Task: Change the Stride Length to 40.
Action: Mouse moved to (113, 15)
Screenshot: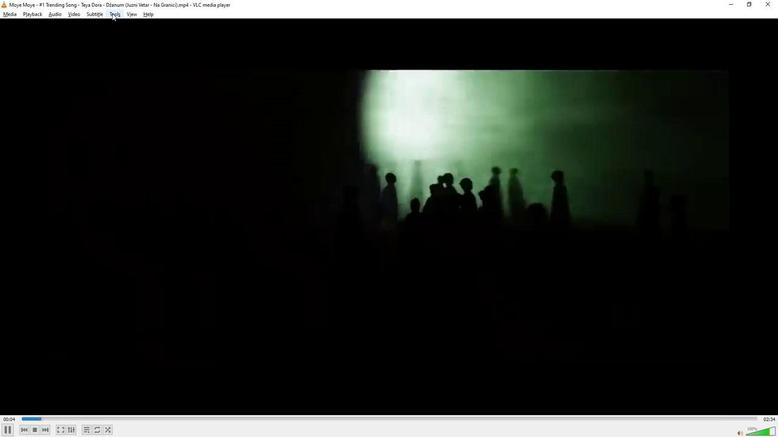 
Action: Mouse pressed left at (113, 15)
Screenshot: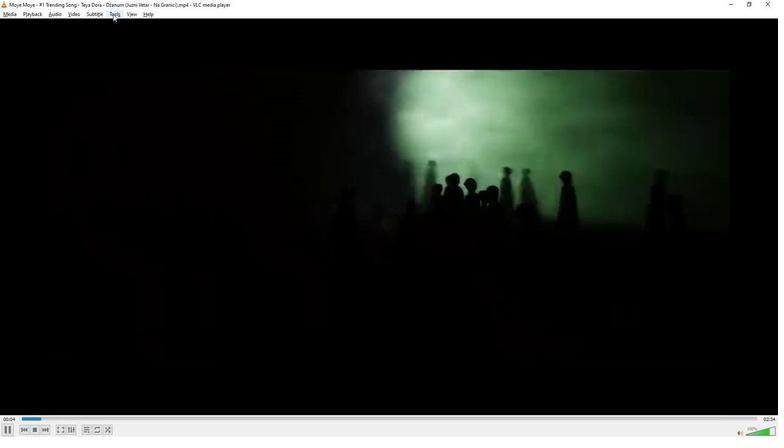 
Action: Mouse moved to (132, 109)
Screenshot: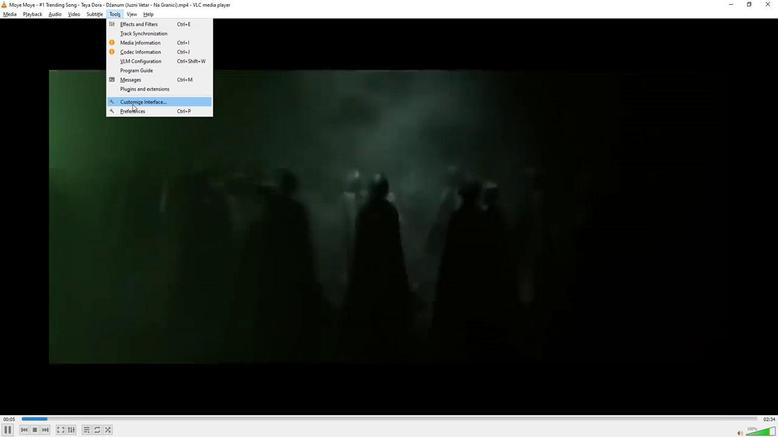
Action: Mouse pressed left at (132, 109)
Screenshot: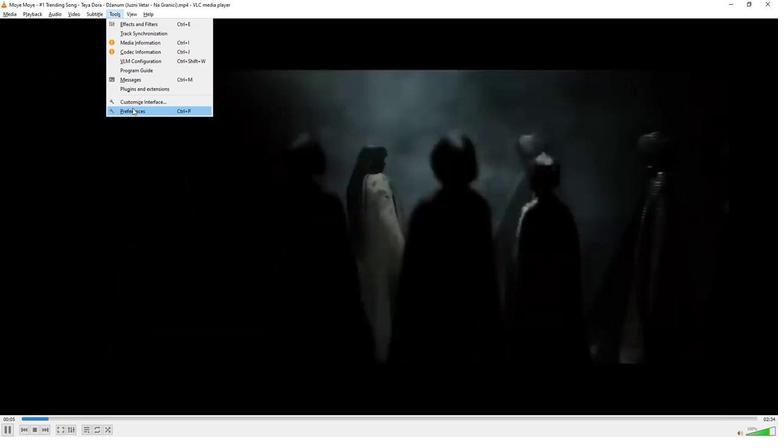 
Action: Mouse moved to (228, 330)
Screenshot: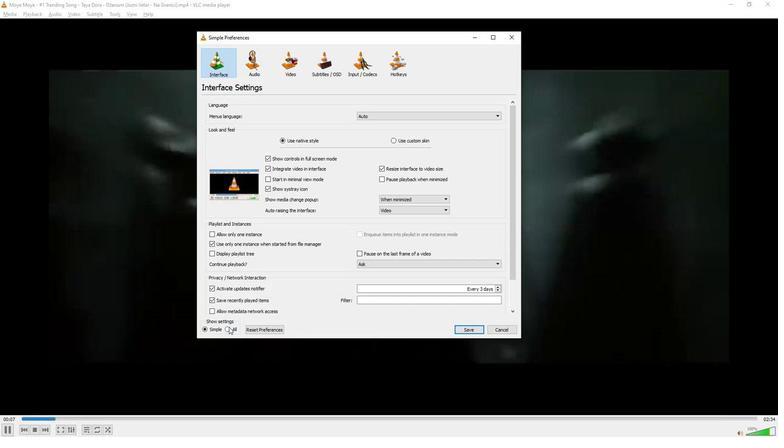 
Action: Mouse pressed left at (228, 330)
Screenshot: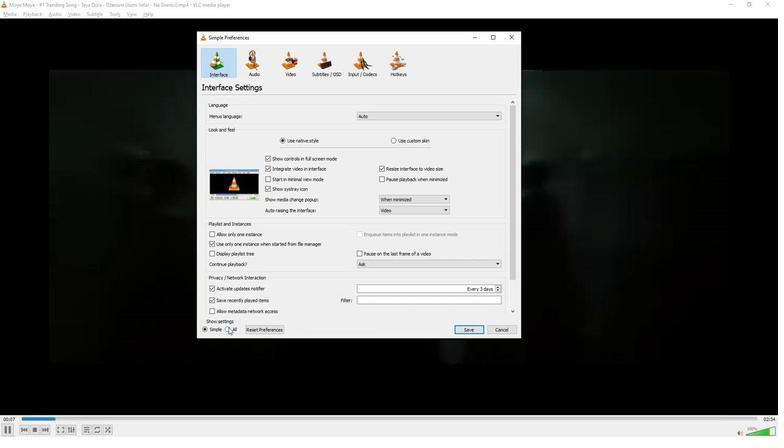 
Action: Mouse moved to (217, 149)
Screenshot: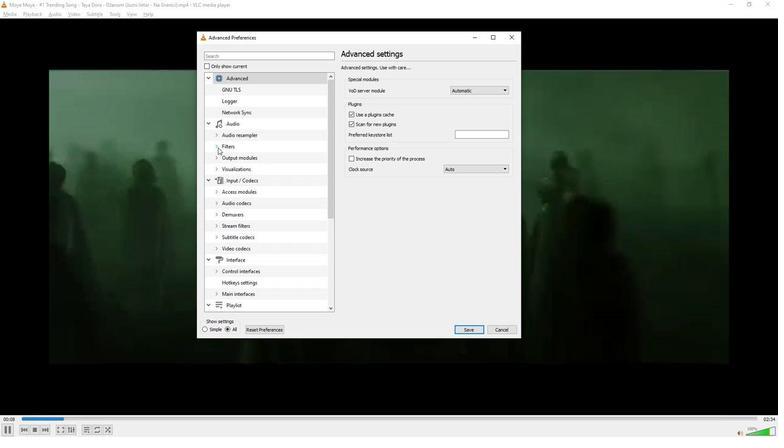 
Action: Mouse pressed left at (217, 149)
Screenshot: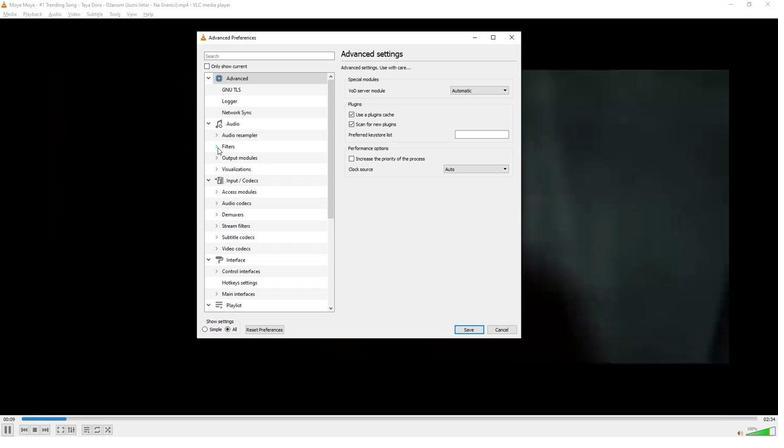 
Action: Mouse moved to (228, 158)
Screenshot: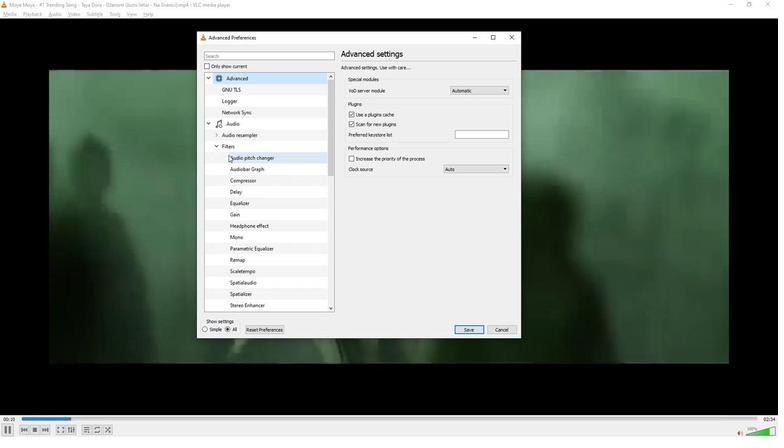 
Action: Mouse pressed left at (228, 158)
Screenshot: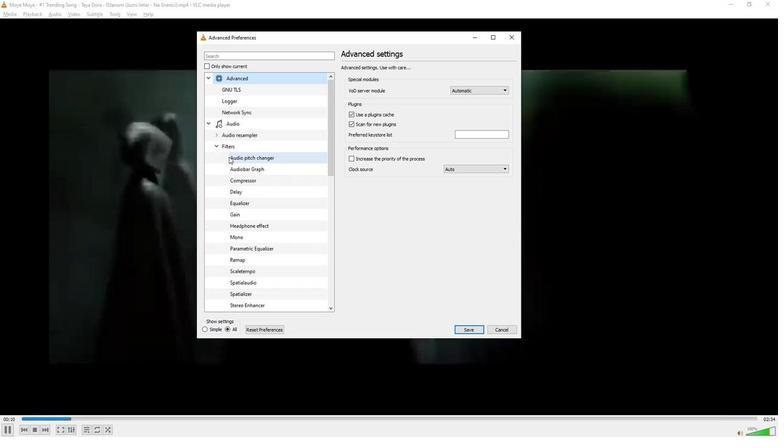 
Action: Mouse moved to (509, 79)
Screenshot: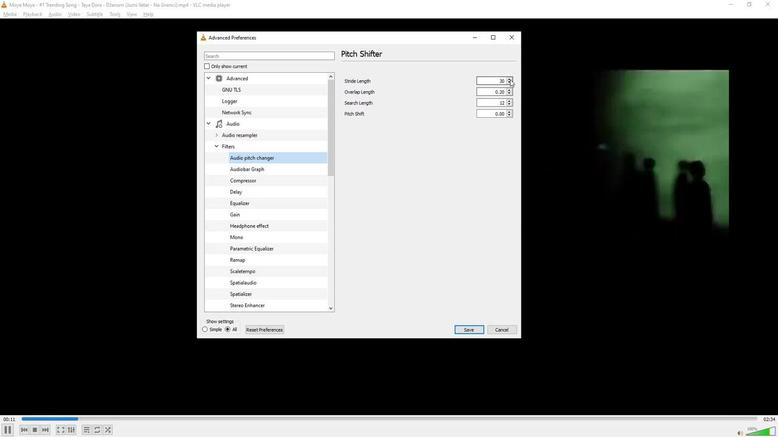 
Action: Mouse pressed left at (509, 79)
Screenshot: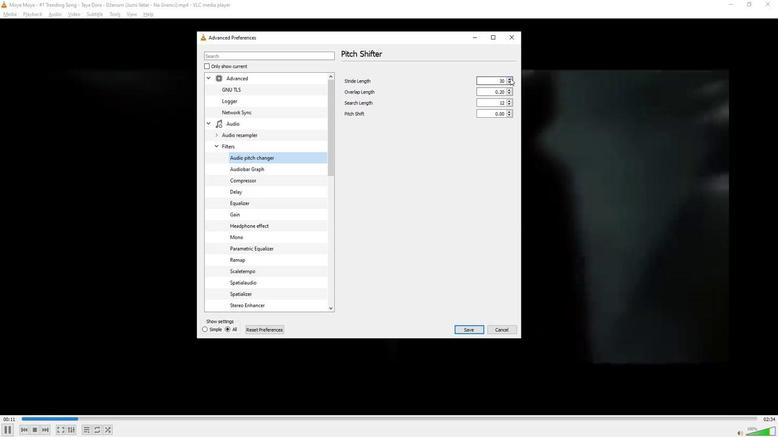 
Action: Mouse pressed left at (509, 79)
Screenshot: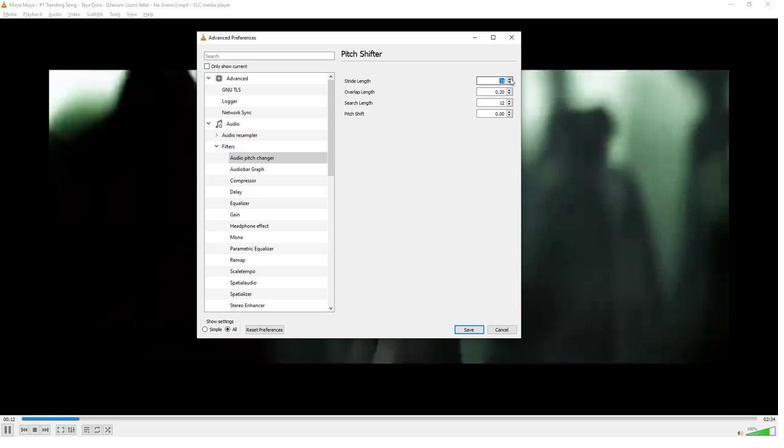 
Action: Mouse pressed left at (509, 79)
Screenshot: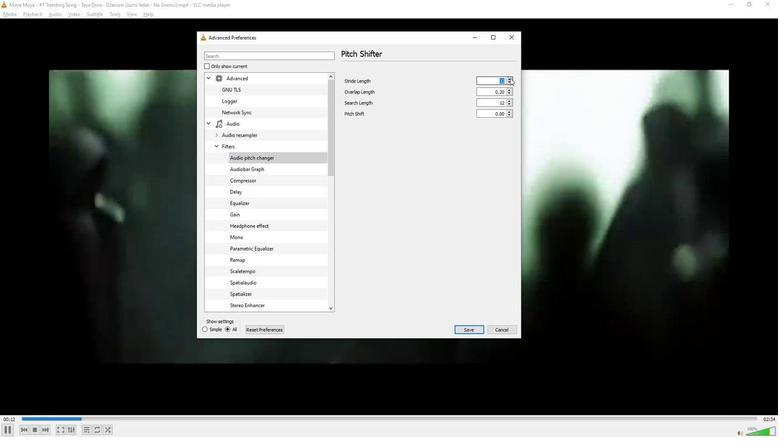 
Action: Mouse pressed left at (509, 79)
Screenshot: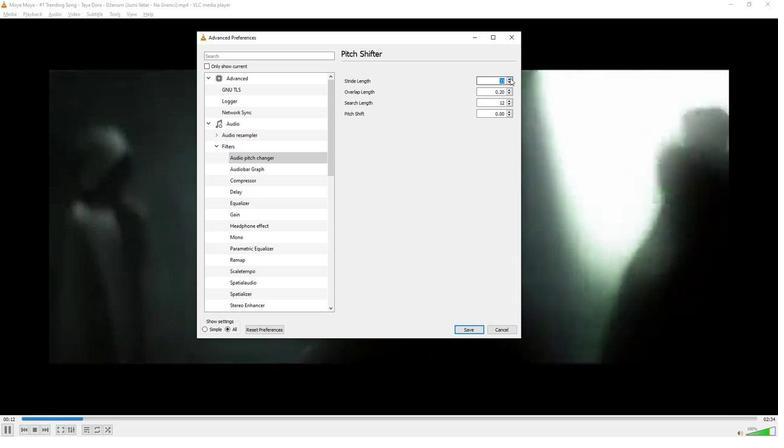 
Action: Mouse pressed left at (509, 79)
Screenshot: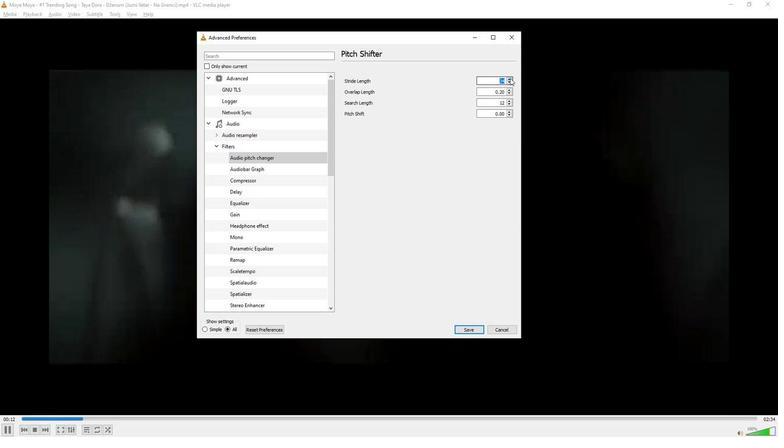 
Action: Mouse pressed left at (509, 79)
Screenshot: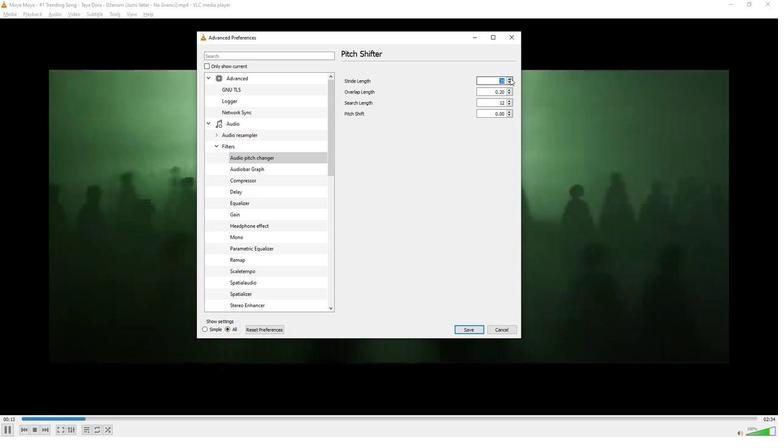 
Action: Mouse pressed left at (509, 79)
Screenshot: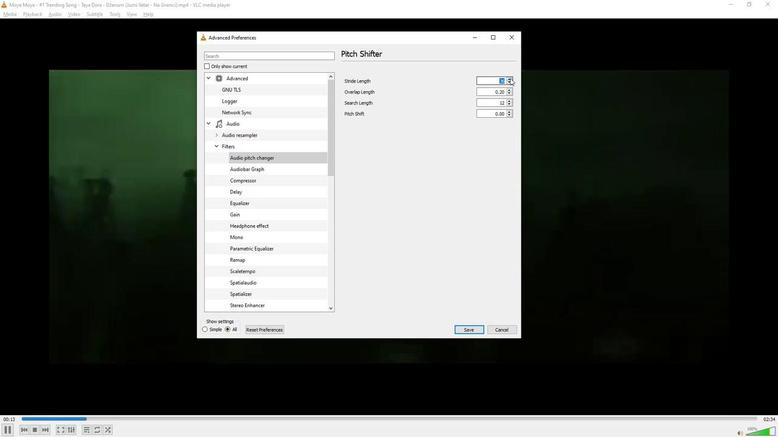 
Action: Mouse pressed left at (509, 79)
Screenshot: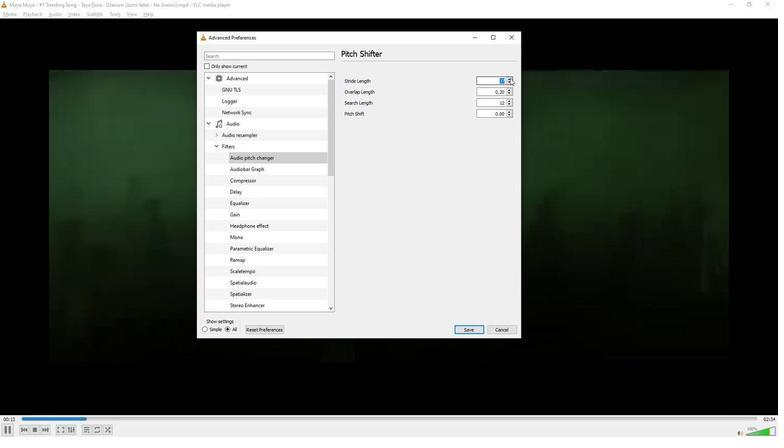 
Action: Mouse pressed left at (509, 79)
Screenshot: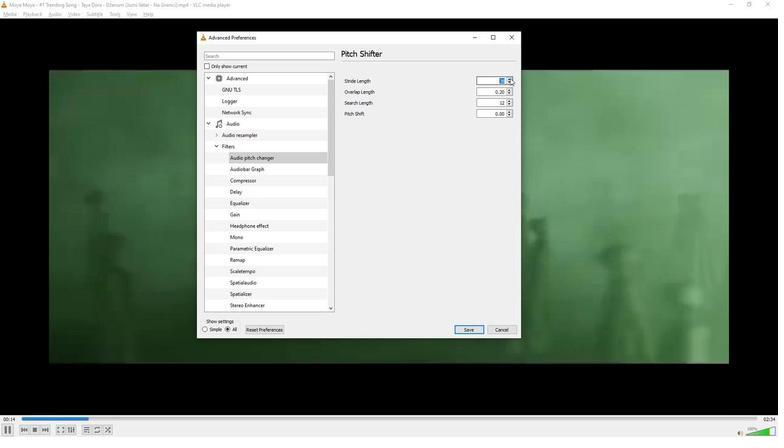 
Action: Mouse pressed left at (509, 79)
Screenshot: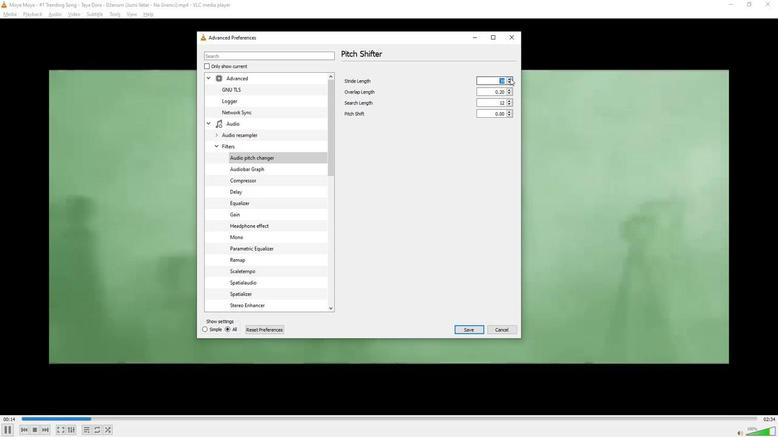 
Action: Mouse moved to (472, 166)
Screenshot: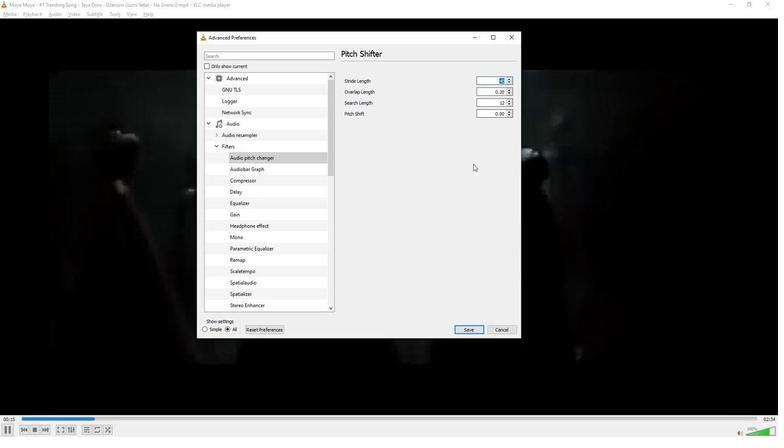 
Action: Mouse pressed left at (472, 166)
Screenshot: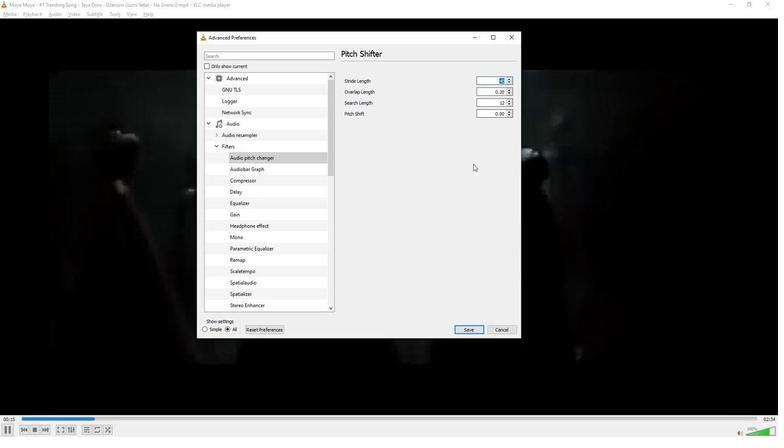 
Action: Mouse moved to (472, 167)
Screenshot: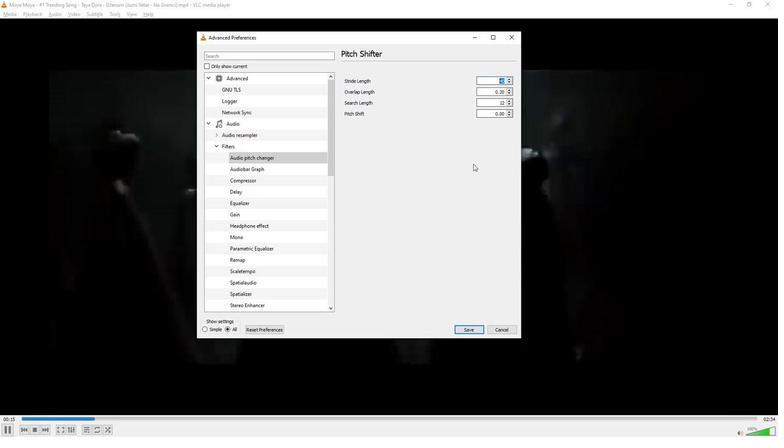 
